 Task: Open a blank google sheet and write heading  Discount data  Add 10 product name:-  'Apple, Banana,_x000D_
Orange, Tomato, Potato, Onion, Carrot, Milk, Bread, Eggs (dozen). ' in February Last week sales are  1.99, 0.49, 0.79, 1.29, 0.99, 0.89, 0.69, 2.49, 1.99, 2.99.Discount (%):-  10, 20, 15, 5, 12, 8, 25, 10, 15, 20. Save page auditingWeeklySales_Analysis_2023
Action: Mouse moved to (154, 141)
Screenshot: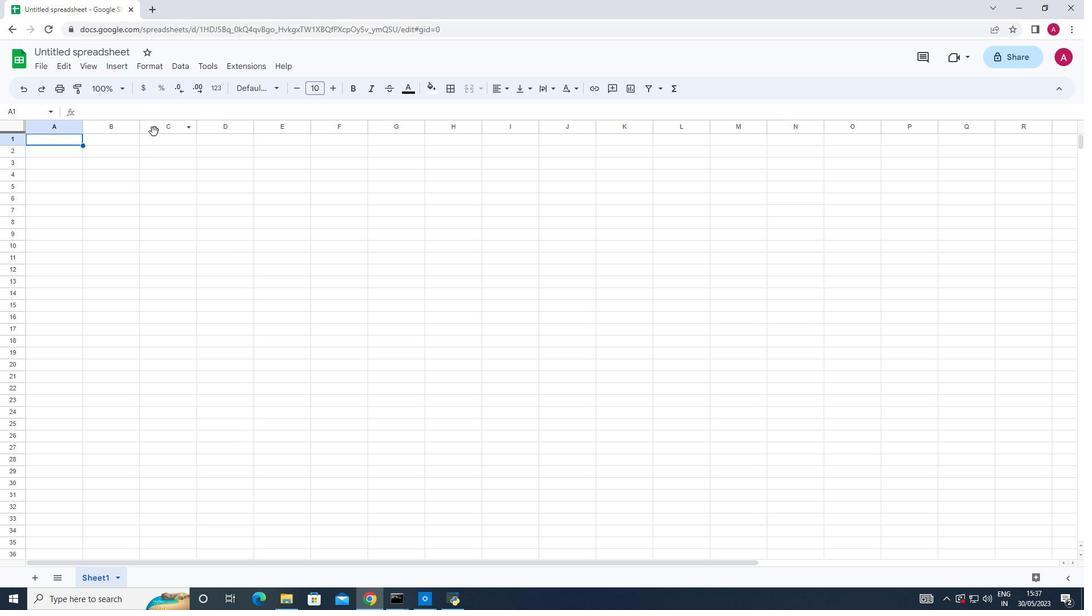 
Action: Mouse pressed left at (154, 141)
Screenshot: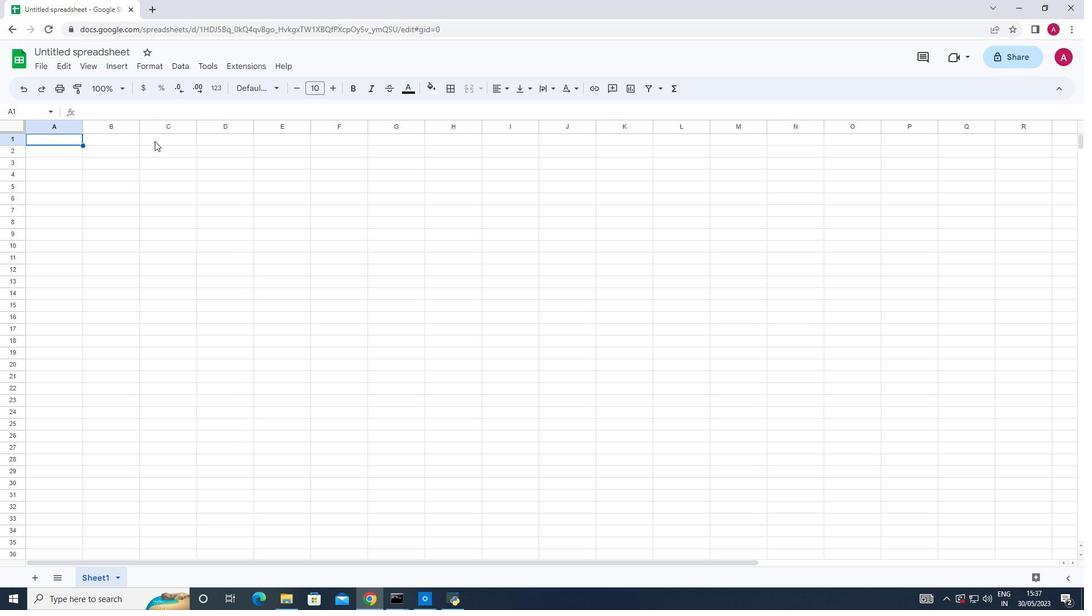 
Action: Key pressed <Key.shift>Discount<Key.space><Key.shift>Data
Screenshot: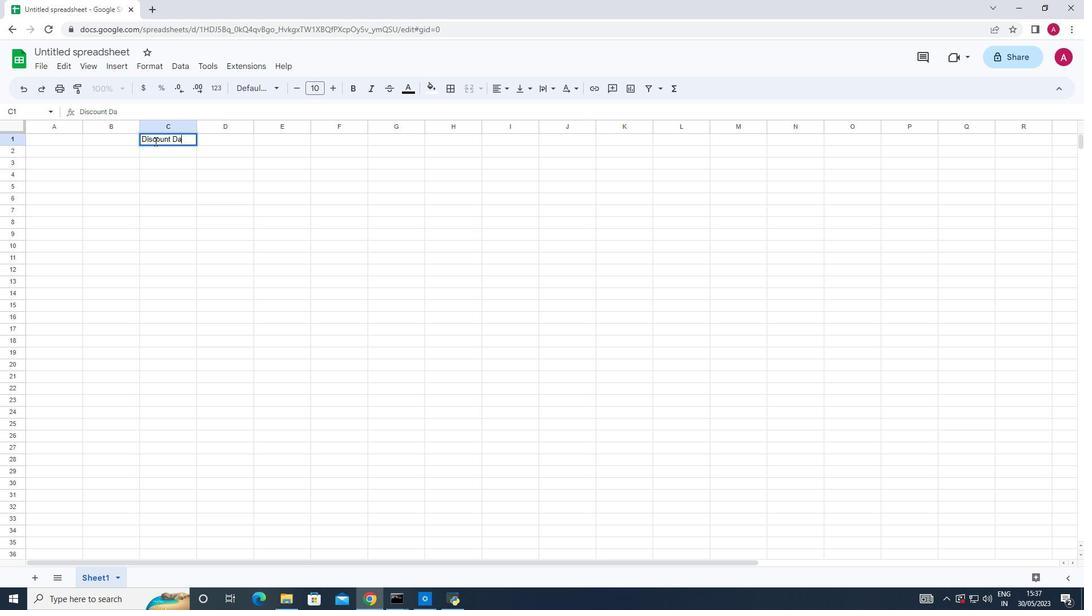 
Action: Mouse moved to (40, 149)
Screenshot: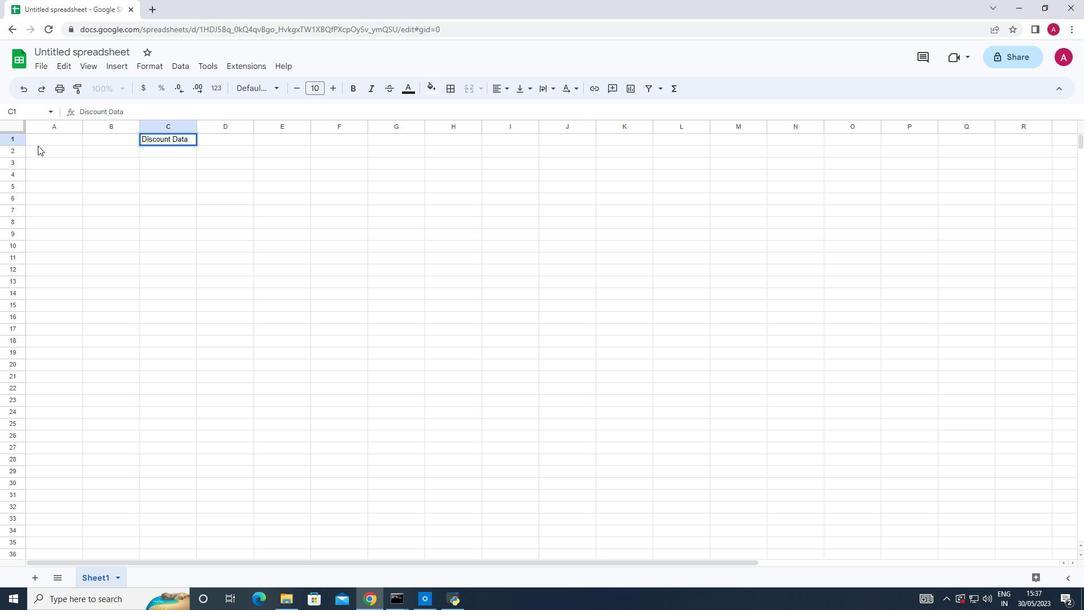 
Action: Mouse pressed left at (40, 149)
Screenshot: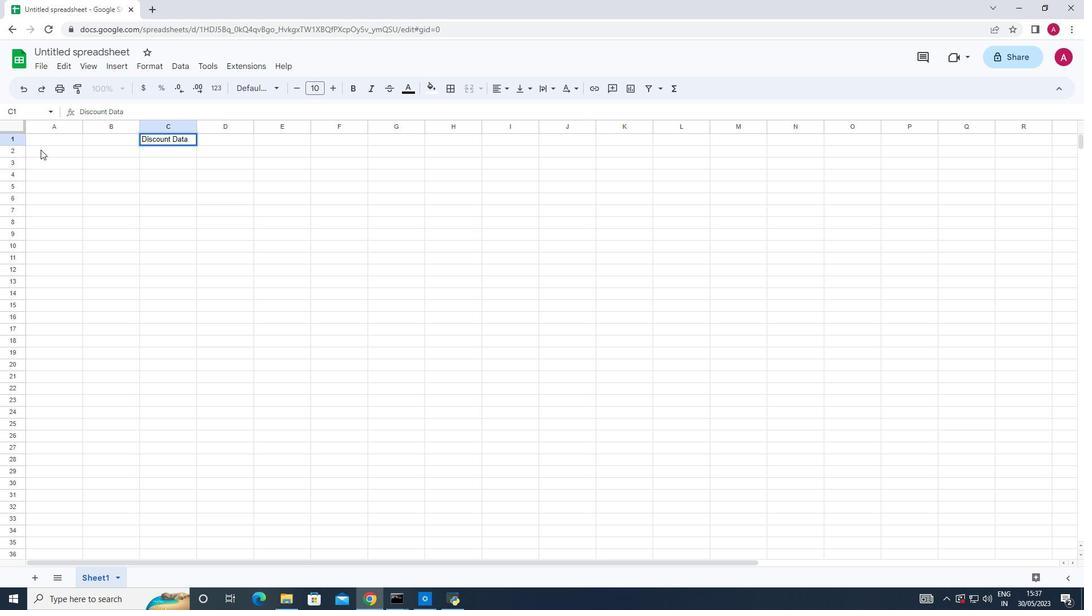 
Action: Key pressed <Key.shift>Product<Key.space>name<Key.down><Key.shift>Apple<Key.down><Key.shift>Banana<Key.down><Key.shift_r>Orange<Key.down><Key.shift>Tomato<Key.down><Key.shift_r>Potato<Key.down><Key.shift_r><Key.shift_r><Key.shift_r><Key.shift_r>Onion<Key.down><Key.shift>Carrot<Key.down><Key.shift_r>Milk<Key.down><Key.shift><Key.shift><Key.shift>Bread<Key.down><Key.shift>Eggs<Key.shift_r><Key.shift_r><Key.shift_r><Key.shift_r>(dozen<Key.shift_r>)
Screenshot: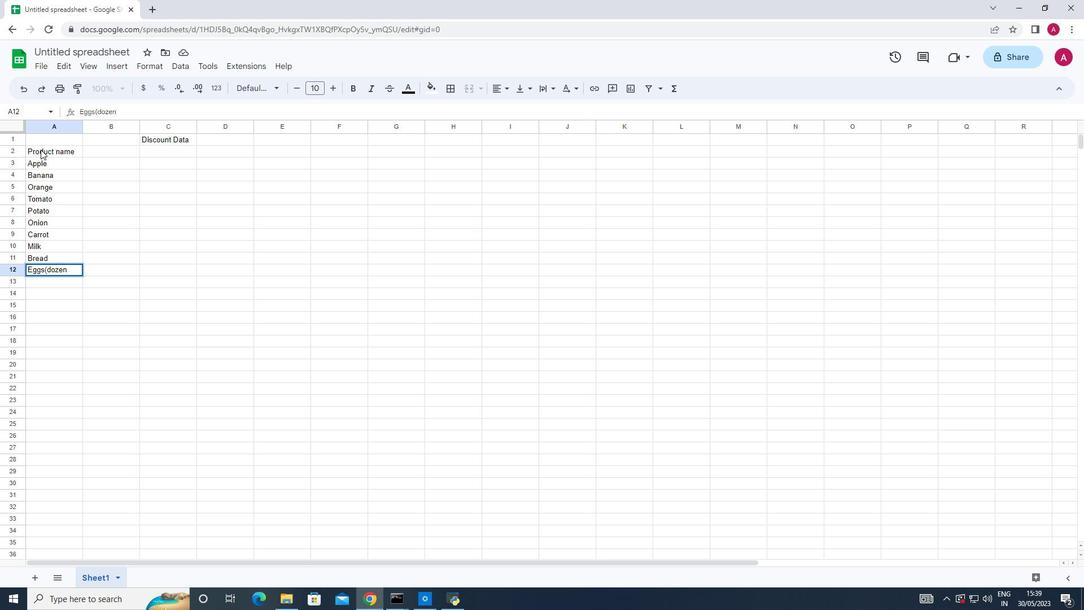 
Action: Mouse moved to (93, 149)
Screenshot: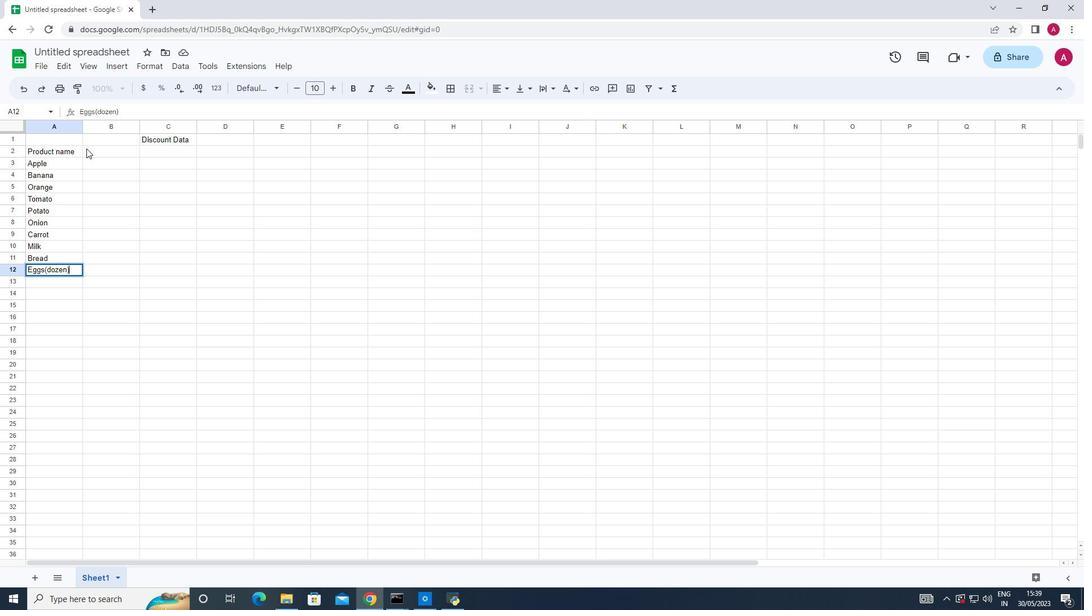 
Action: Mouse pressed left at (93, 149)
Screenshot: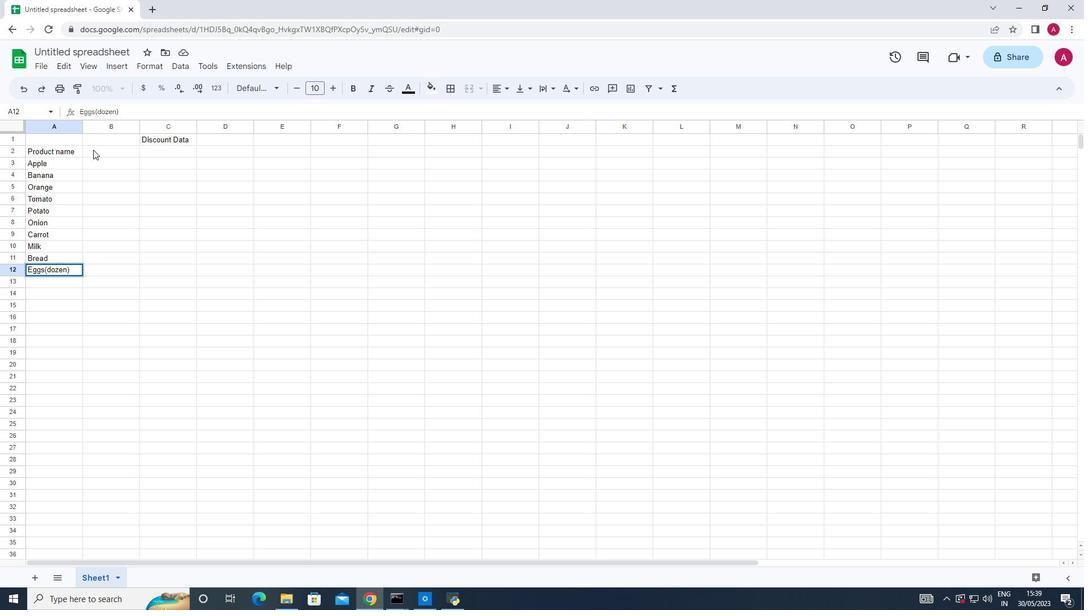 
Action: Key pressed <Key.shift><Key.shift><Key.shift><Key.shift><Key.shift><Key.shift><Key.shift><Key.shift><Key.shift><Key.shift><Key.shift><Key.shift><Key.shift>February<Key.space><Key.shift_r>Last<Key.space><Key.shift>Week<Key.space><Key.shift>Sales<Key.down>1.99<Key.down>0.49<Key.down>0.79<Key.down>1.29<Key.down>0.99<Key.down>0.89<Key.down>0.69<Key.down>2.49<Key.down>10<Key.backspace>.99<Key.down>2.99
Screenshot: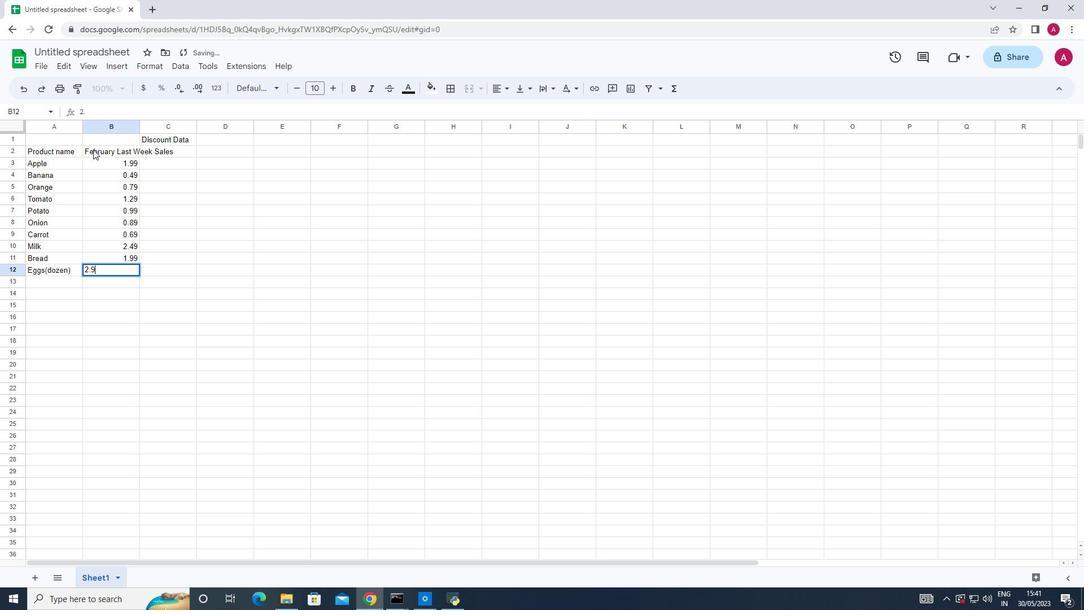 
Action: Mouse moved to (139, 120)
Screenshot: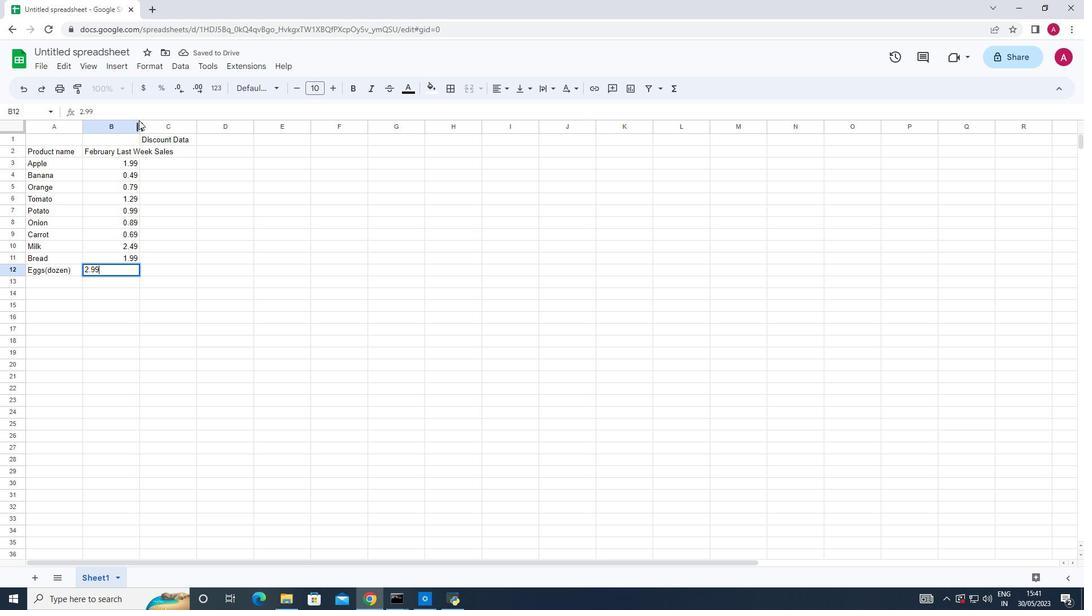 
Action: Mouse pressed left at (139, 120)
Screenshot: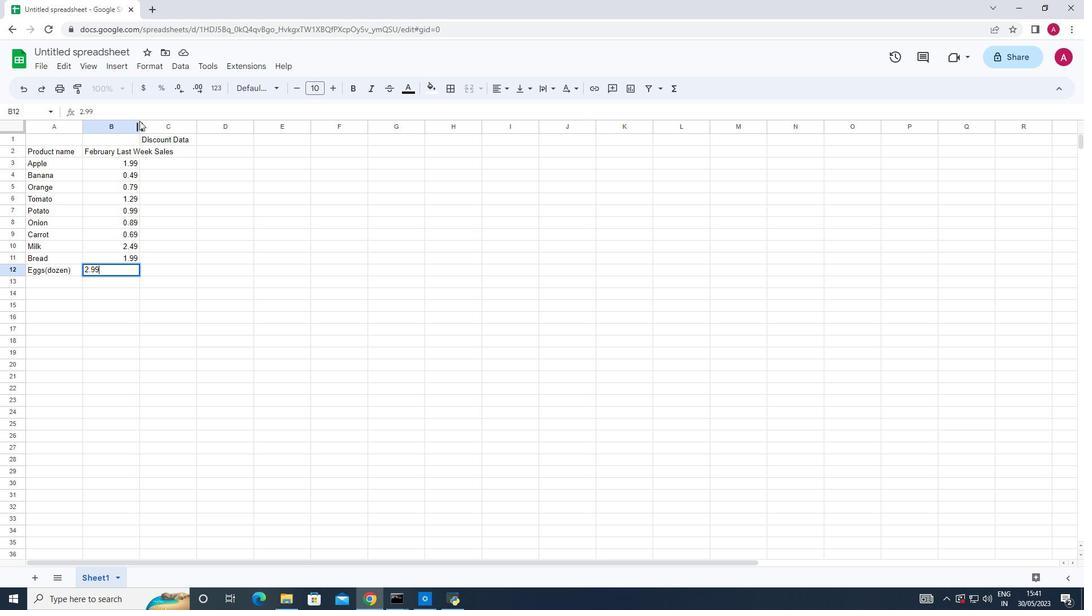 
Action: Mouse moved to (139, 124)
Screenshot: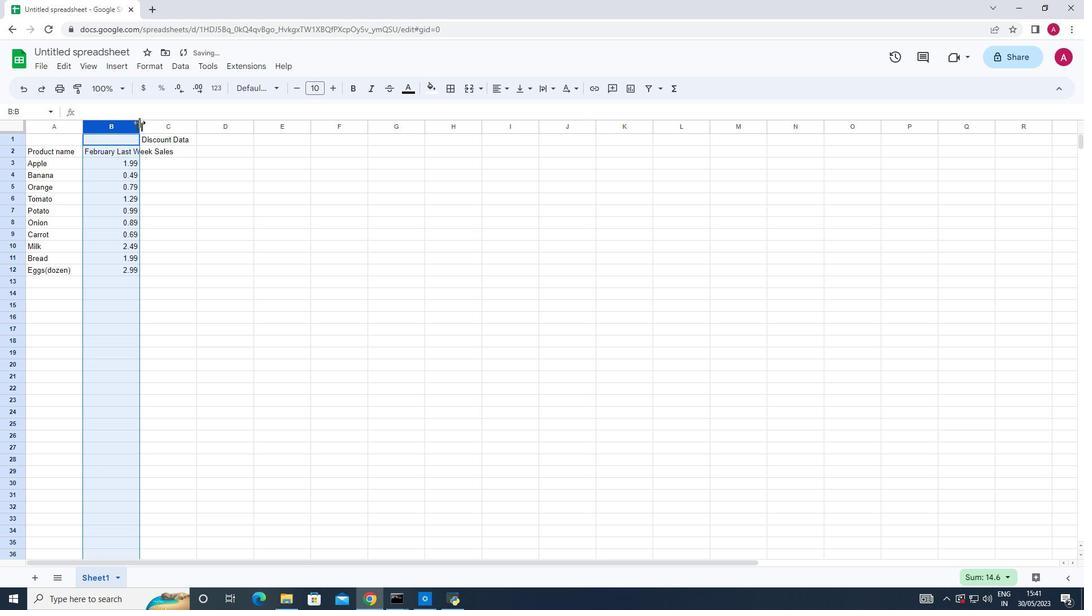 
Action: Mouse pressed left at (139, 124)
Screenshot: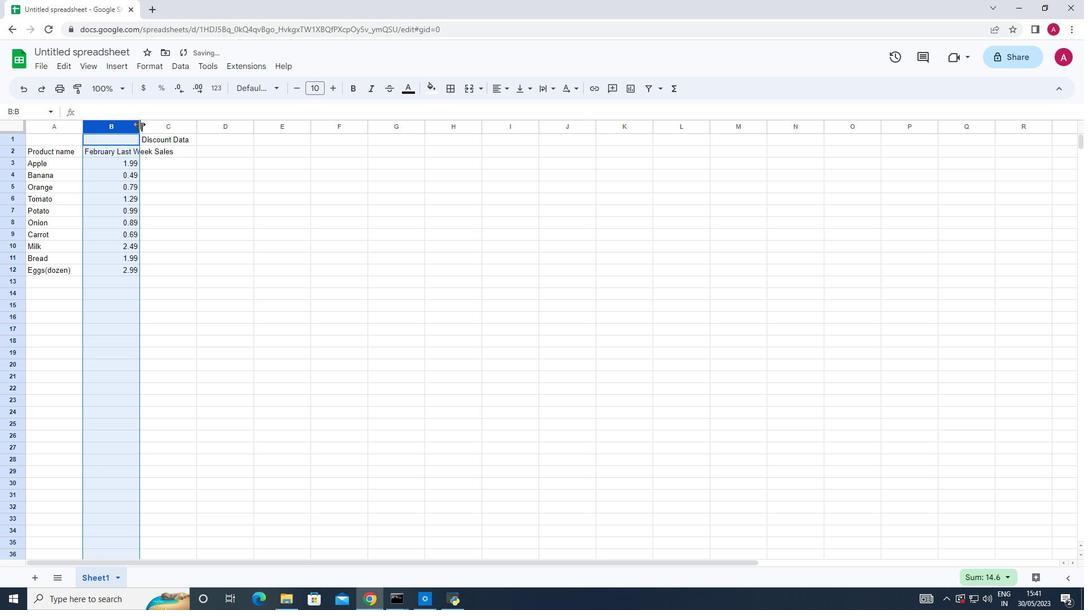 
Action: Mouse moved to (140, 124)
Screenshot: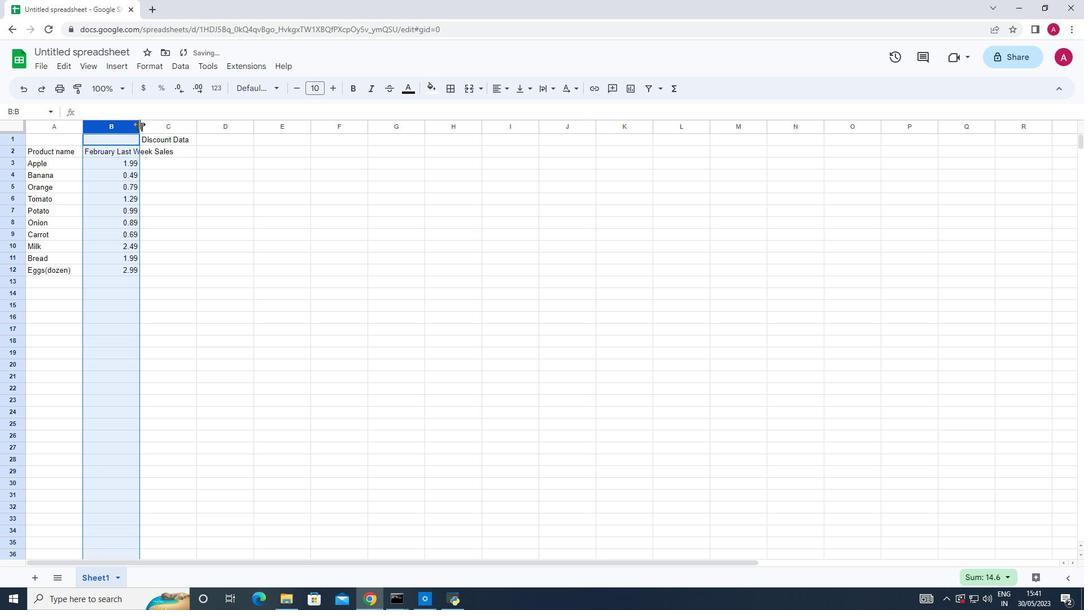 
Action: Mouse pressed left at (140, 124)
Screenshot: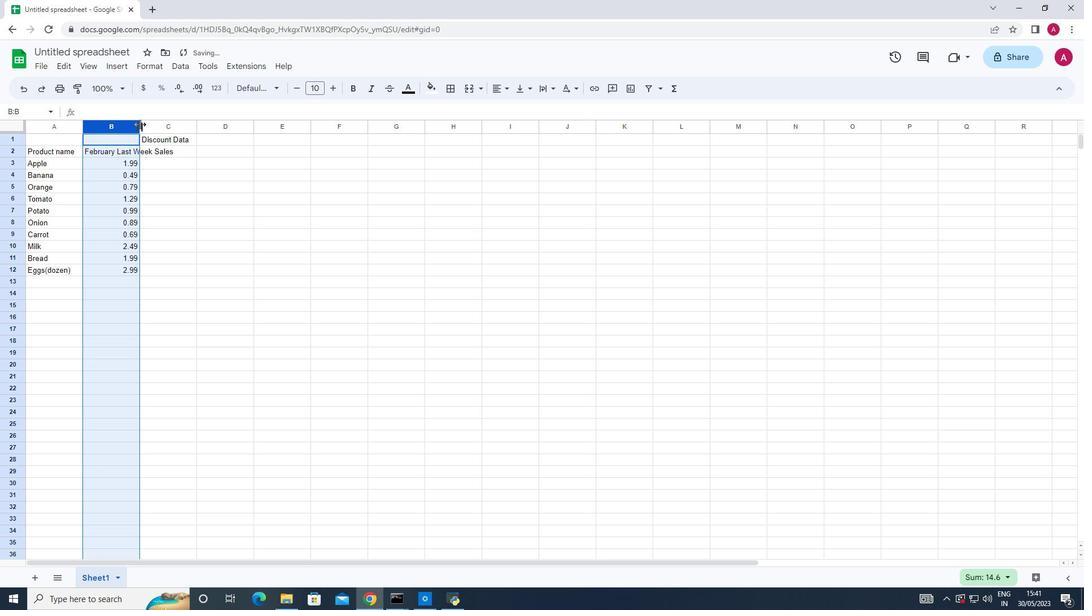 
Action: Mouse pressed left at (140, 124)
Screenshot: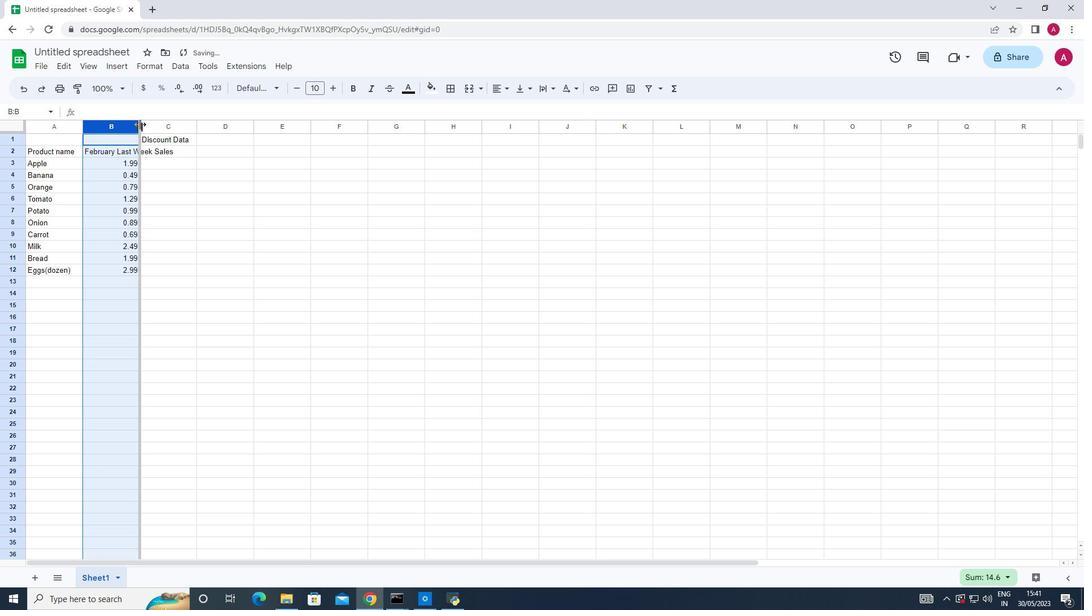 
Action: Mouse moved to (199, 144)
Screenshot: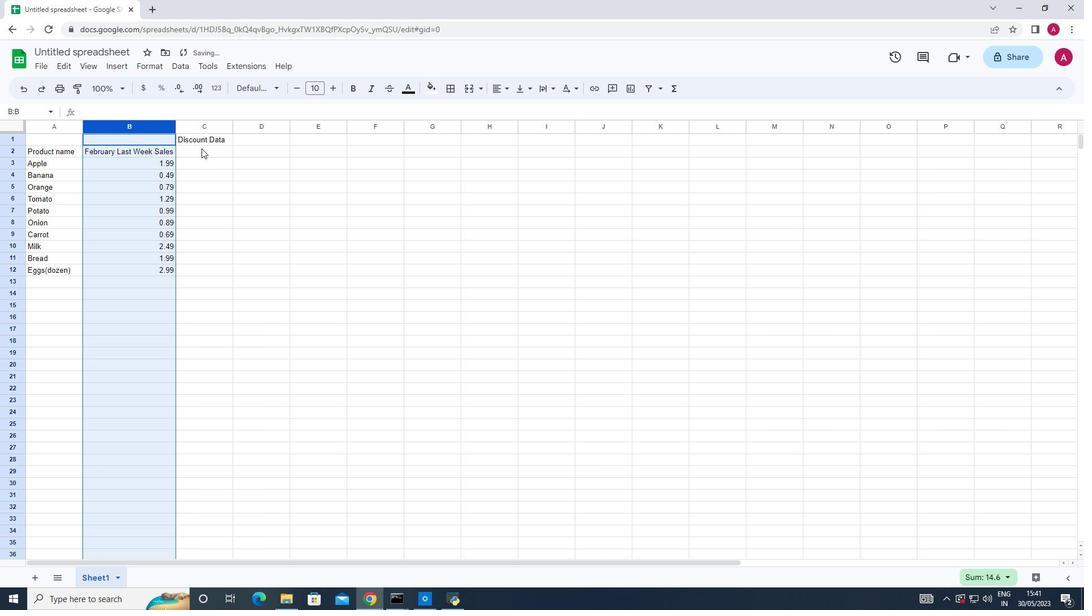 
Action: Mouse pressed left at (199, 144)
Screenshot: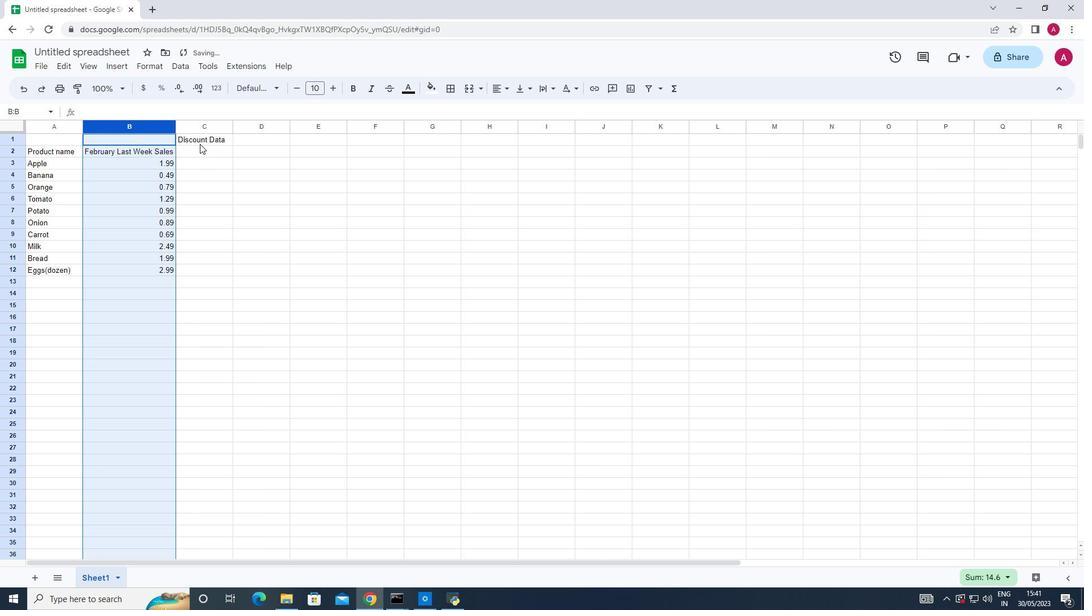 
Action: Mouse moved to (205, 149)
Screenshot: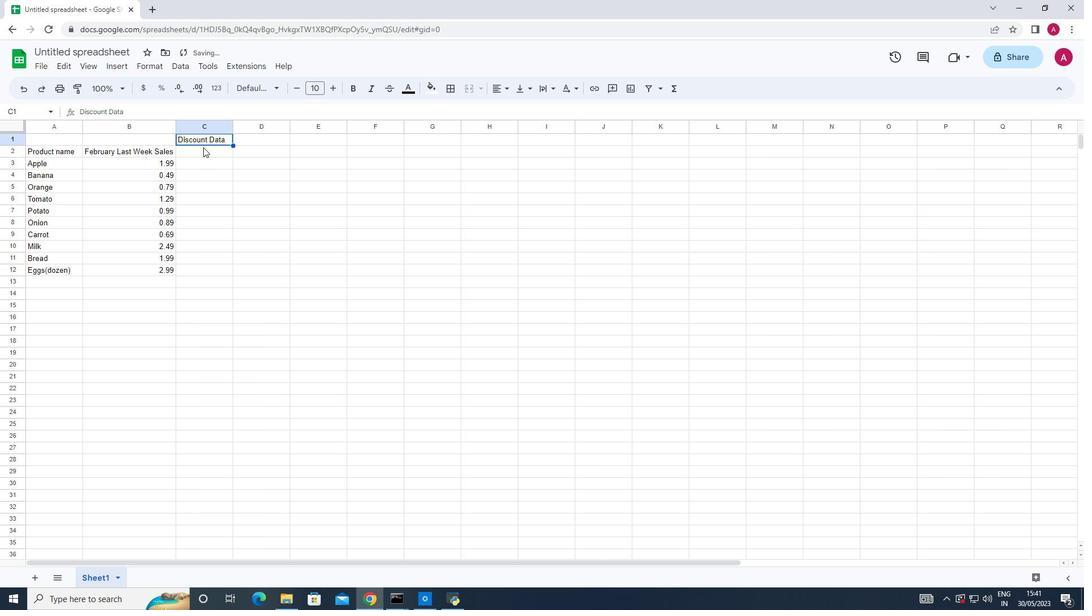 
Action: Mouse pressed left at (205, 149)
Screenshot: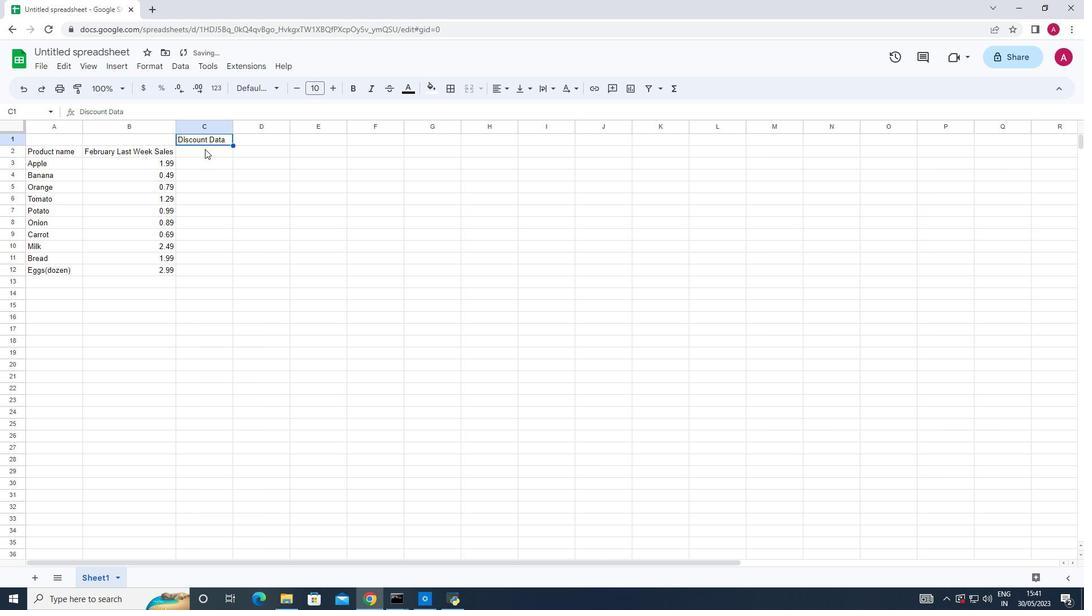 
Action: Key pressed <Key.shift>Discount<Key.shift_r>(5<Key.shift_r>)<Key.backspace><Key.backspace><Key.shift_r><Key.shift_r><Key.shift_r><Key.shift_r><Key.shift_r><Key.shift_r><Key.shift_r><Key.shift_r><Key.shift_r><Key.shift_r><Key.shift_r><Key.shift_r><Key.shift_r><Key.shift_r><Key.shift_r><Key.shift_r><Key.shift_r><Key.shift_r><Key.shift_r><Key.shift_r><Key.shift_r><Key.shift_r><Key.shift_r><Key.shift_r><Key.shift_r><Key.shift_r><Key.shift_r><Key.shift_r><Key.shift_r><Key.shift_r><Key.shift_r><Key.shift_r><Key.shift_r><Key.shift_r><Key.shift_r><Key.shift_r><Key.shift_r><Key.shift_r>%<Key.shift_r>)
Screenshot: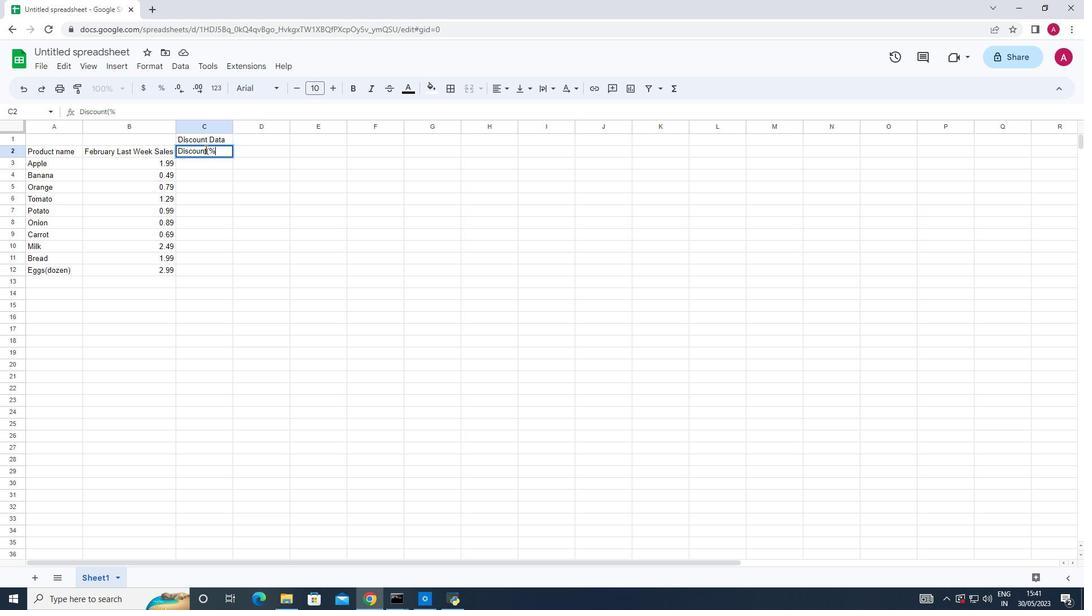 
Action: Mouse moved to (202, 163)
Screenshot: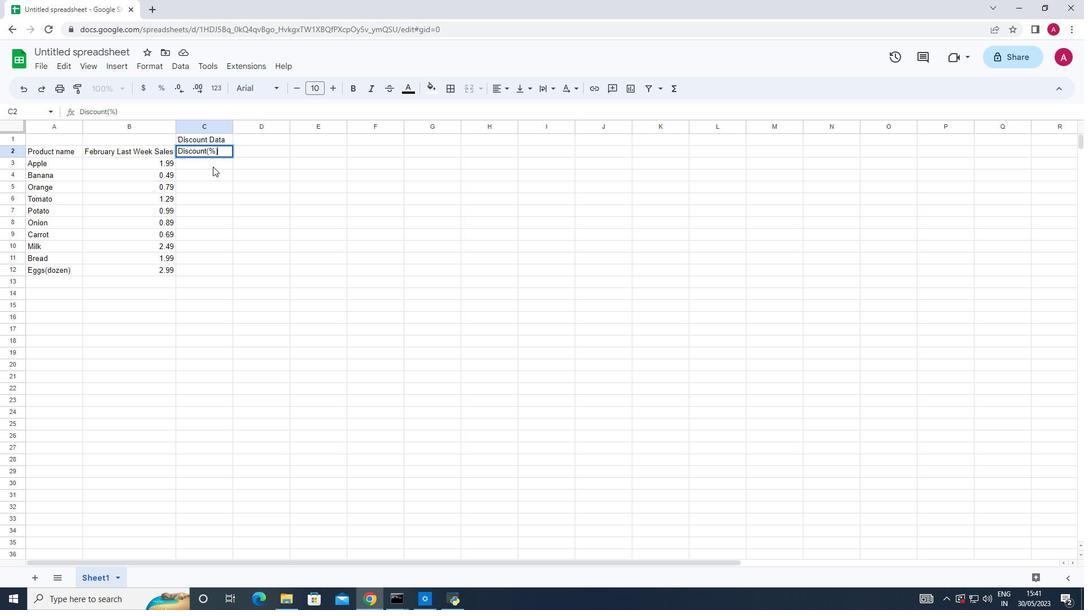 
Action: Mouse pressed left at (202, 163)
Screenshot: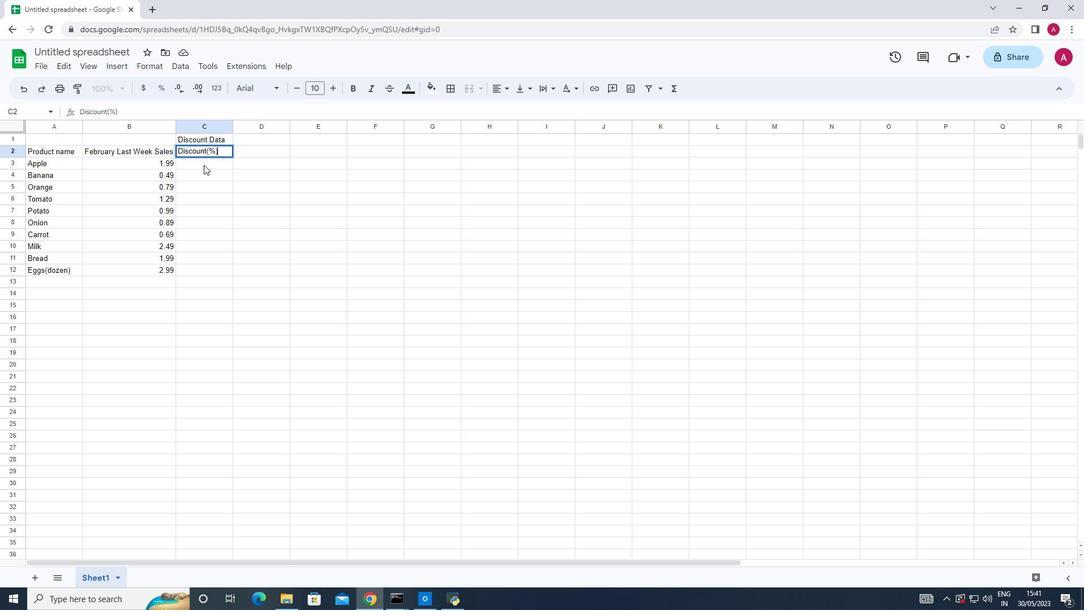 
Action: Key pressed 10<Key.down>20<Key.down>15<Key.down>5<Key.down>12<Key.down>8<Key.down>25<Key.down>10<Key.down>15<Key.down>20
Screenshot: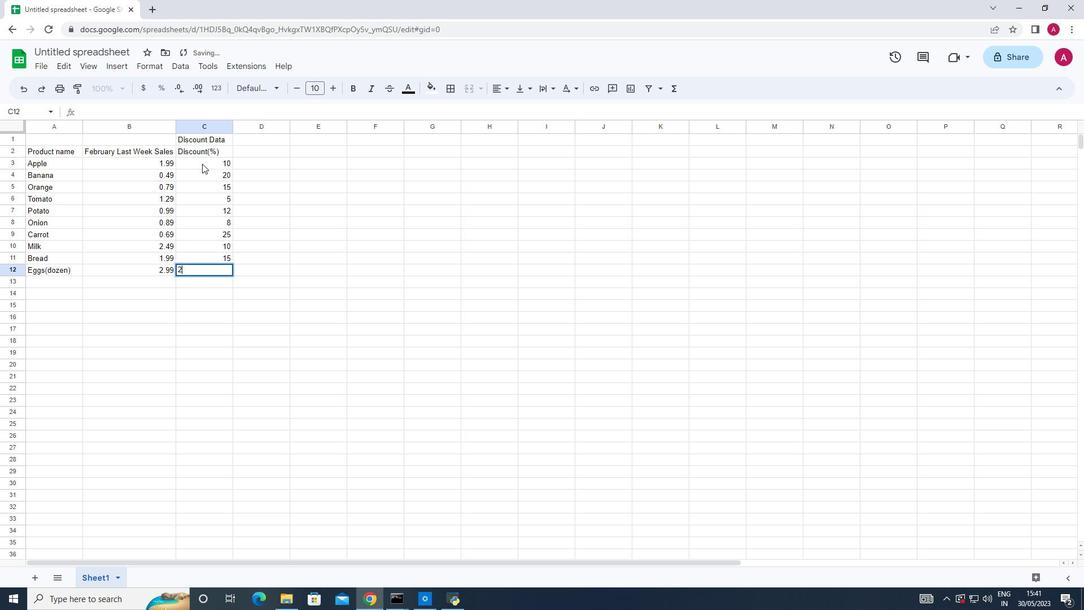 
Action: Mouse moved to (196, 137)
Screenshot: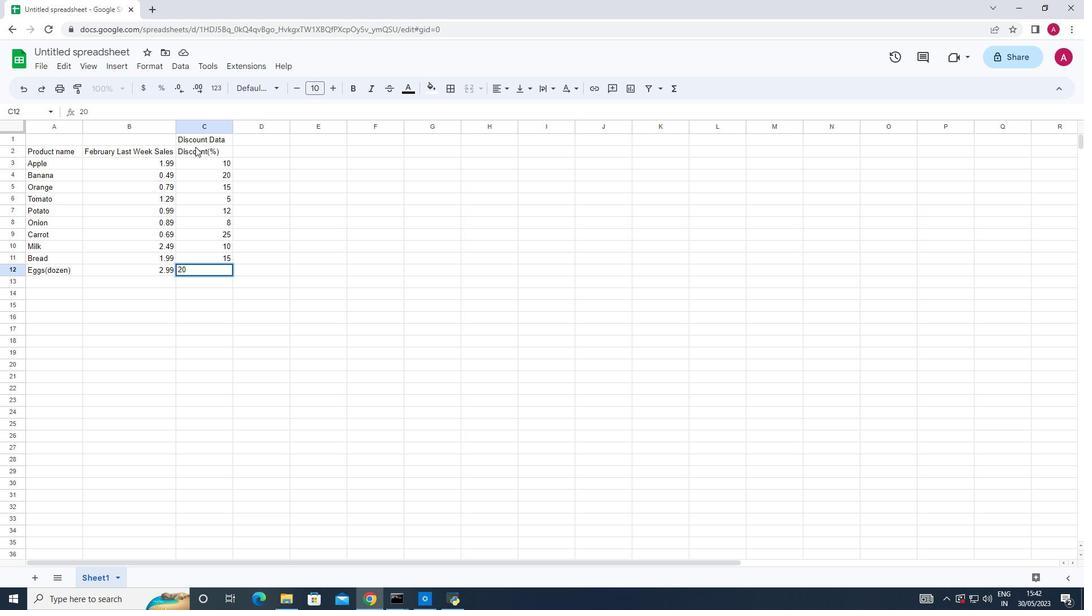 
Action: Mouse pressed left at (196, 137)
Screenshot: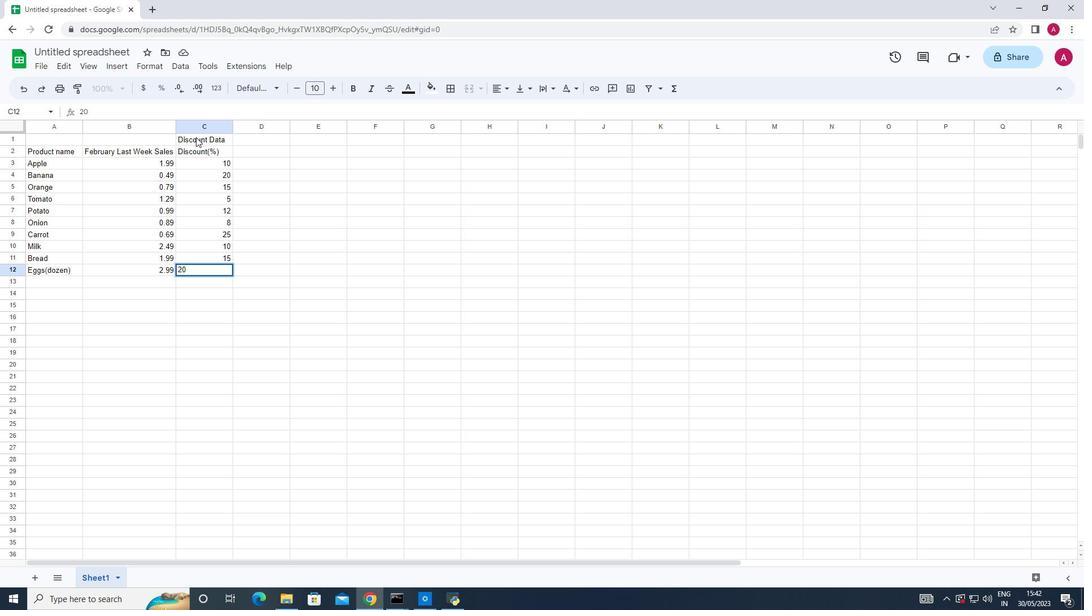 
Action: Key pressed ctrl+X
Screenshot: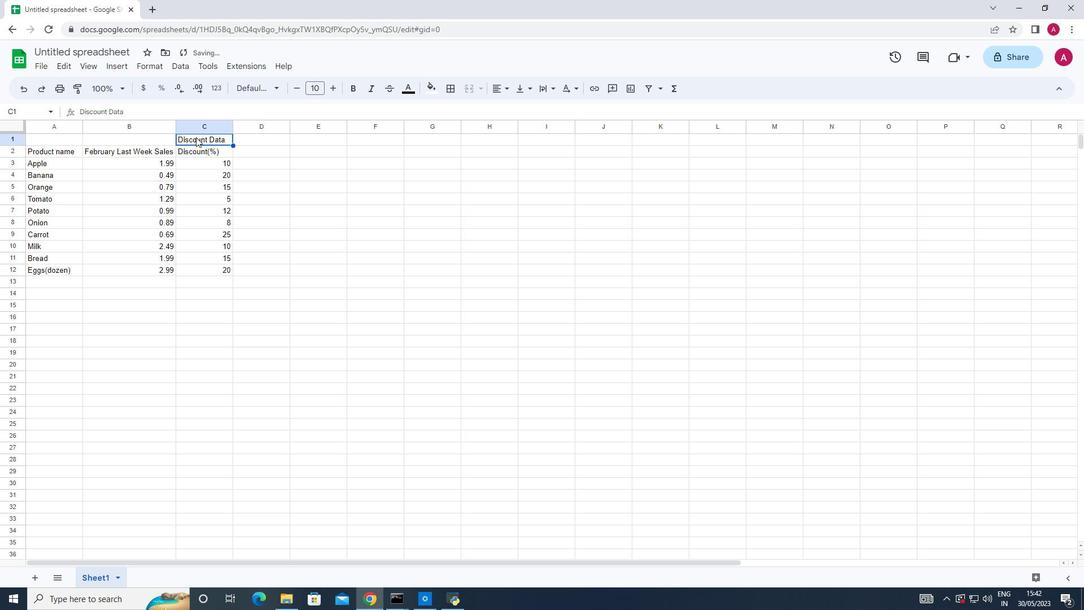 
Action: Mouse moved to (124, 135)
Screenshot: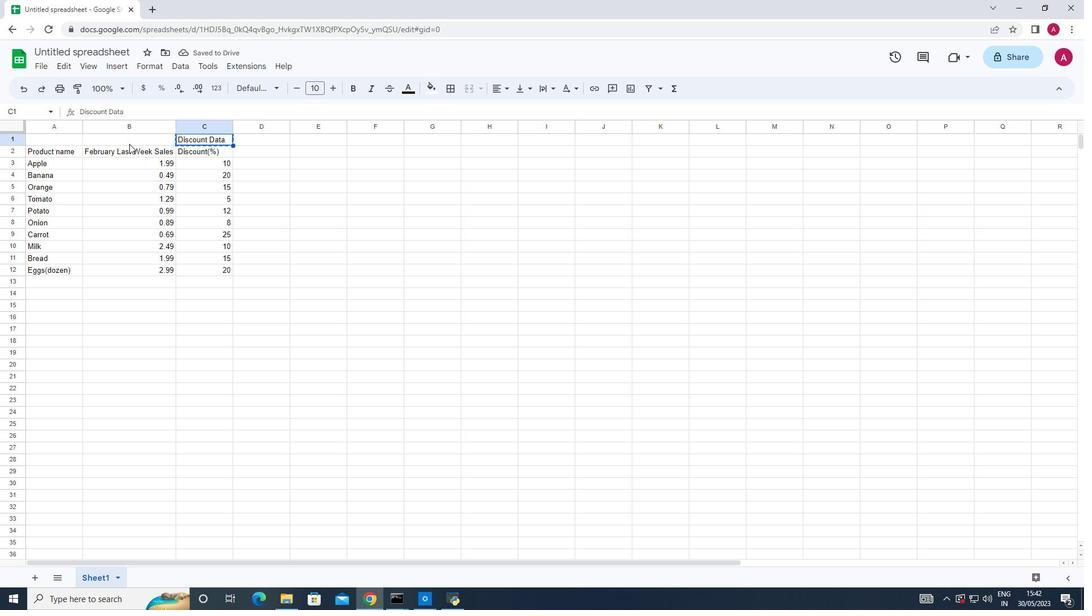 
Action: Mouse pressed left at (124, 135)
Screenshot: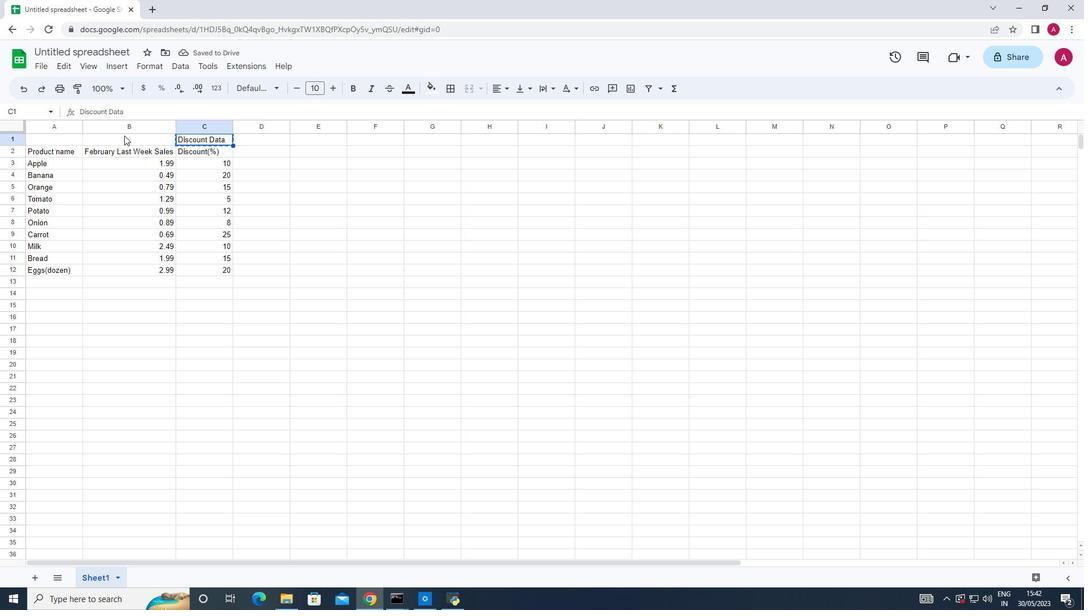 
Action: Key pressed ctrl+V
Screenshot: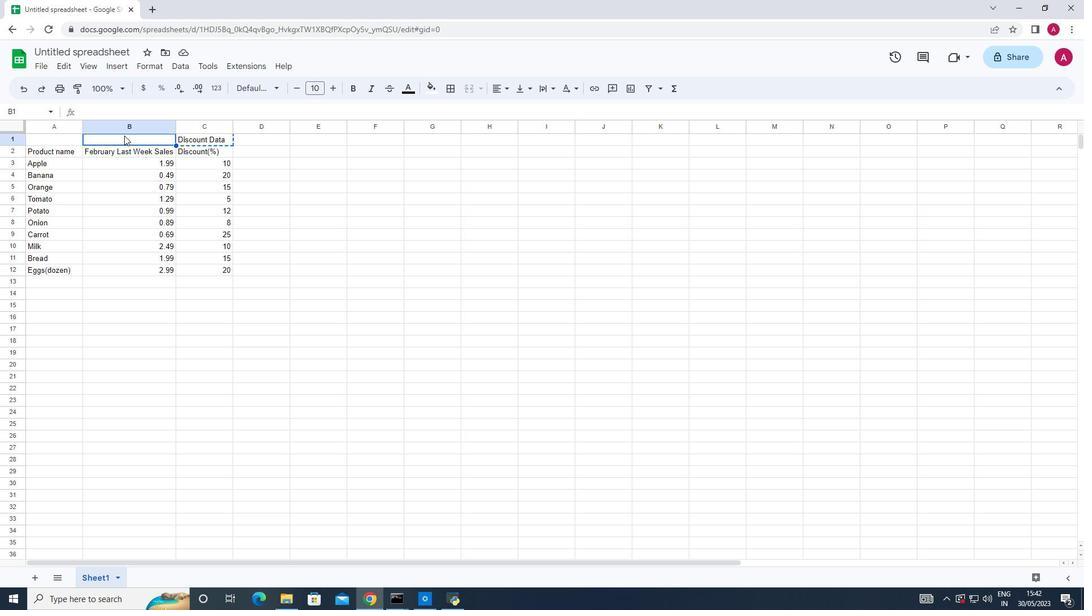 
Action: Mouse moved to (310, 309)
Screenshot: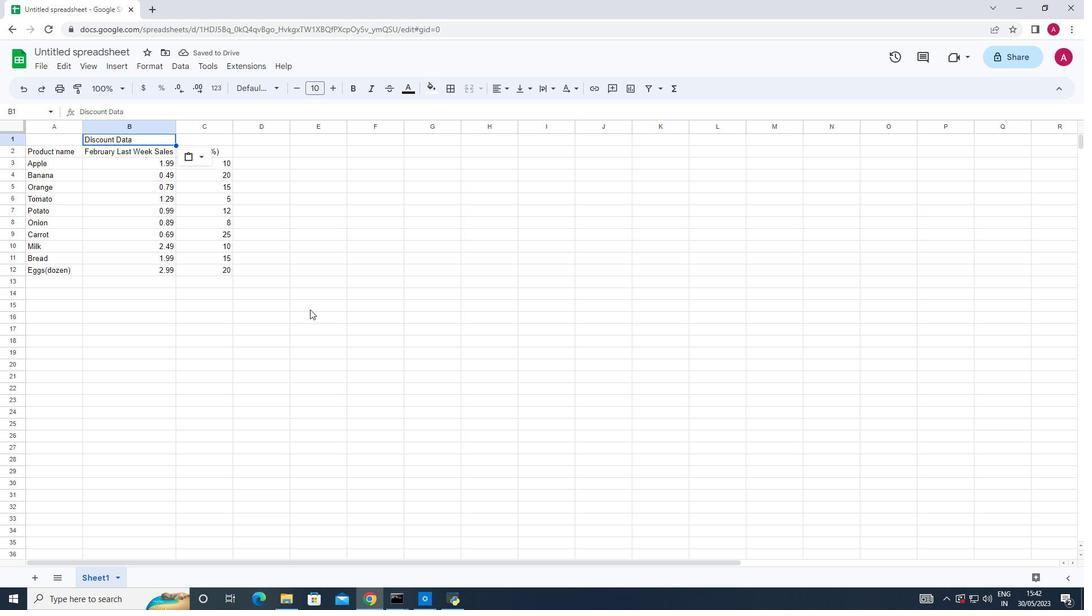 
Action: Mouse pressed left at (310, 309)
Screenshot: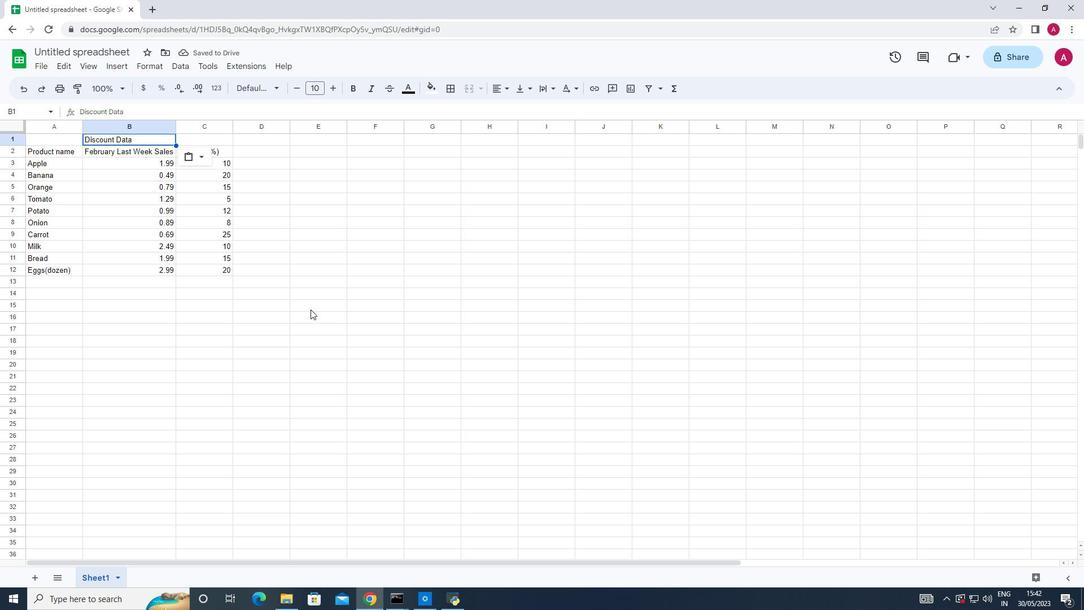 
Action: Mouse moved to (74, 50)
Screenshot: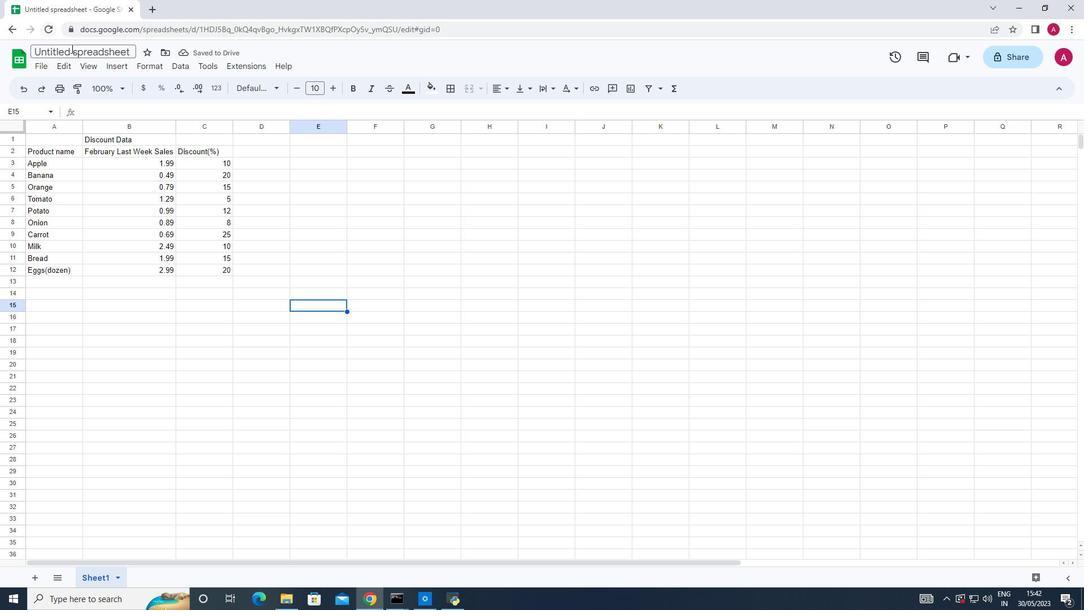 
Action: Mouse pressed left at (74, 50)
Screenshot: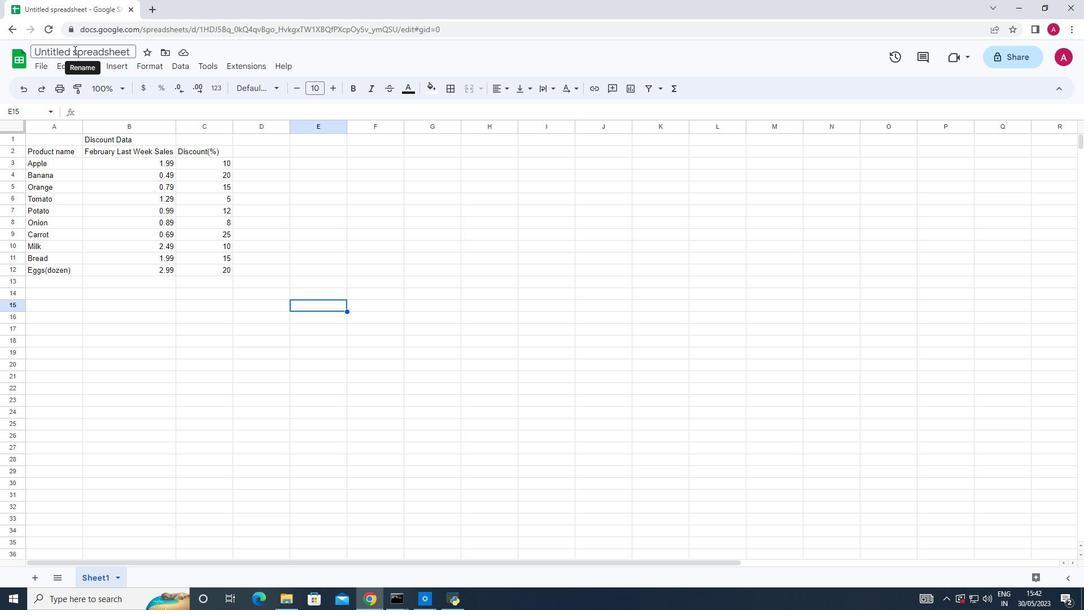 
Action: Key pressed <Key.shift>Auditing<Key.shift>Weekly<Key.shift>Sales<Key.shift_r><Key.shift_r><Key.shift_r><Key.shift_r><Key.shift_r><Key.shift_r><Key.shift_r><Key.shift_r><Key.shift_r><Key.shift_r><Key.shift_r><Key.shift_r><Key.shift_r><Key.shift_r><Key.shift_r><Key.shift_r><Key.shift_r><Key.shift_r><Key.shift_r><Key.shift_r><Key.shift_r><Key.shift_r>_<Key.shift><Key.shift><Key.shift><Key.shift><Key.shift><Key.shift><Key.shift><Key.shift><Key.shift><Key.shift><Key.shift><Key.shift><Key.shift><Key.shift><Key.shift><Key.shift><Key.shift>Analysis<Key.shift_r><Key.shift_r><Key.shift_r>_2023<Key.enter>
Screenshot: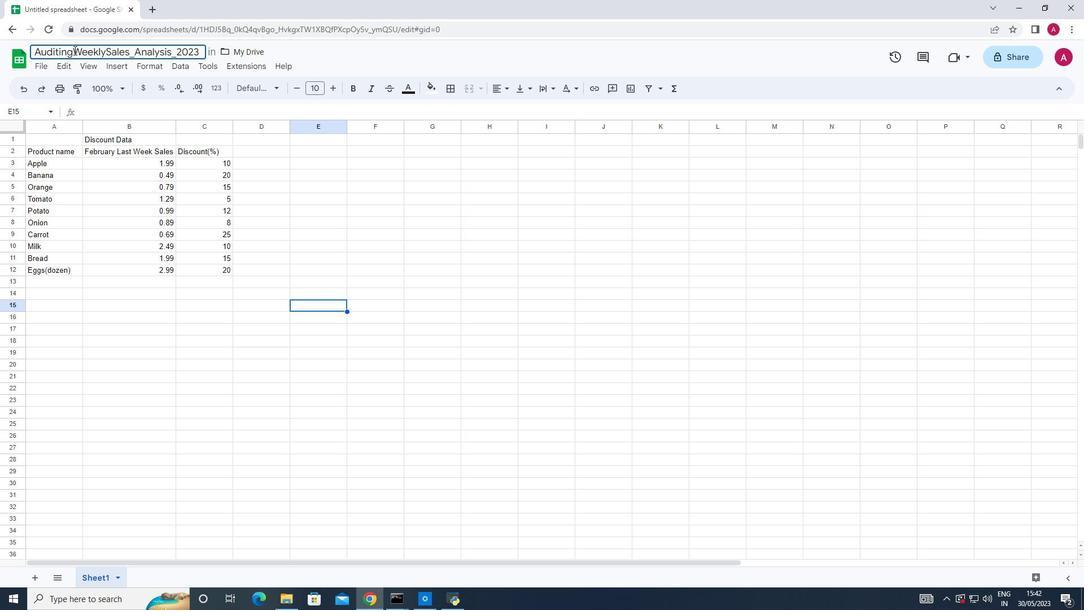 
Action: Mouse moved to (370, 242)
Screenshot: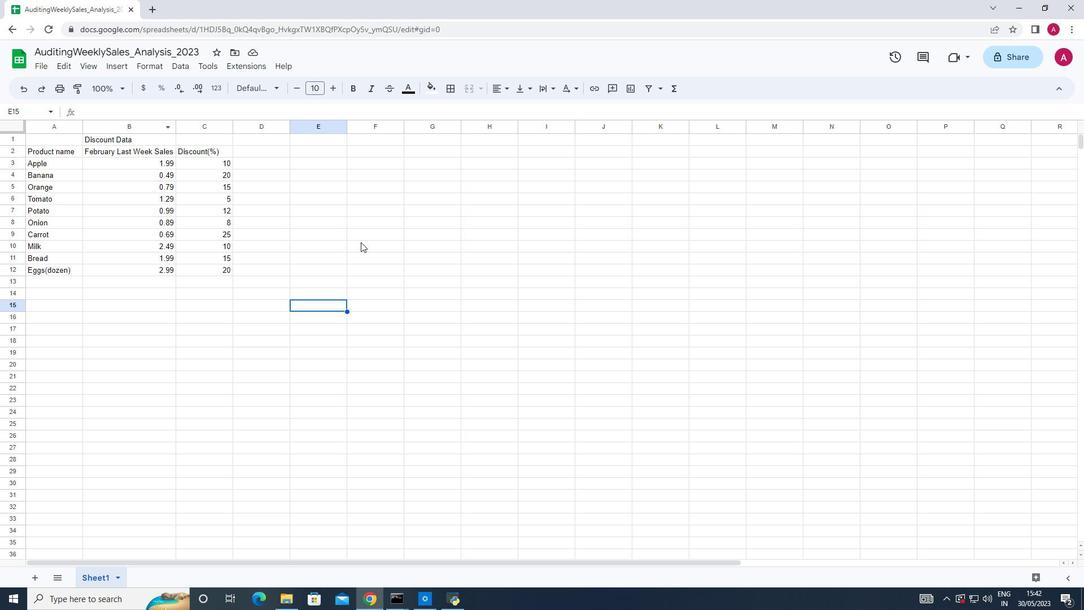 
Action: Mouse pressed left at (370, 242)
Screenshot: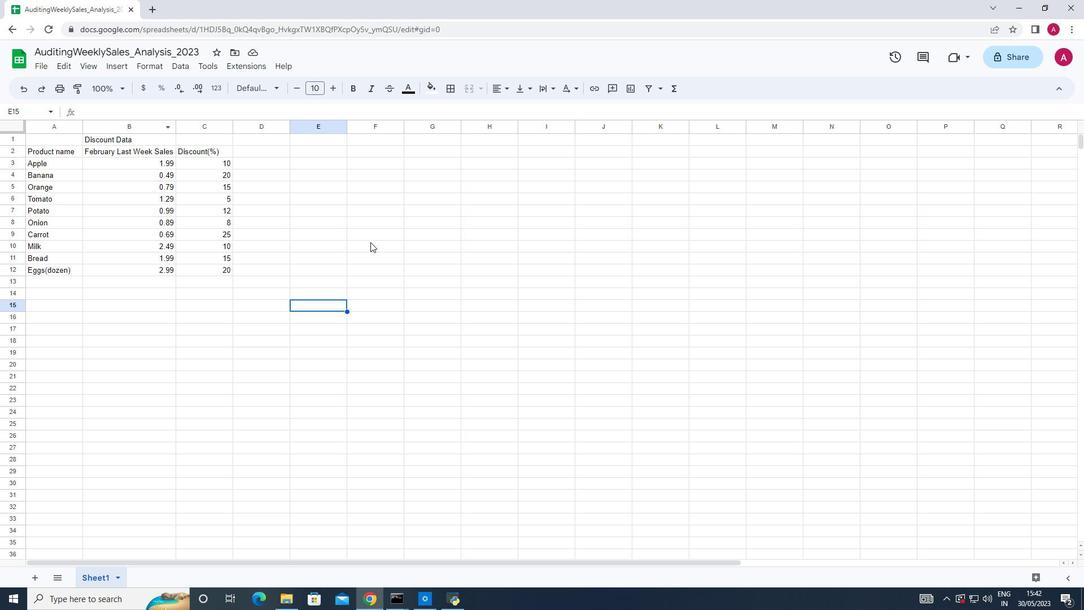 
Action: Mouse moved to (367, 242)
Screenshot: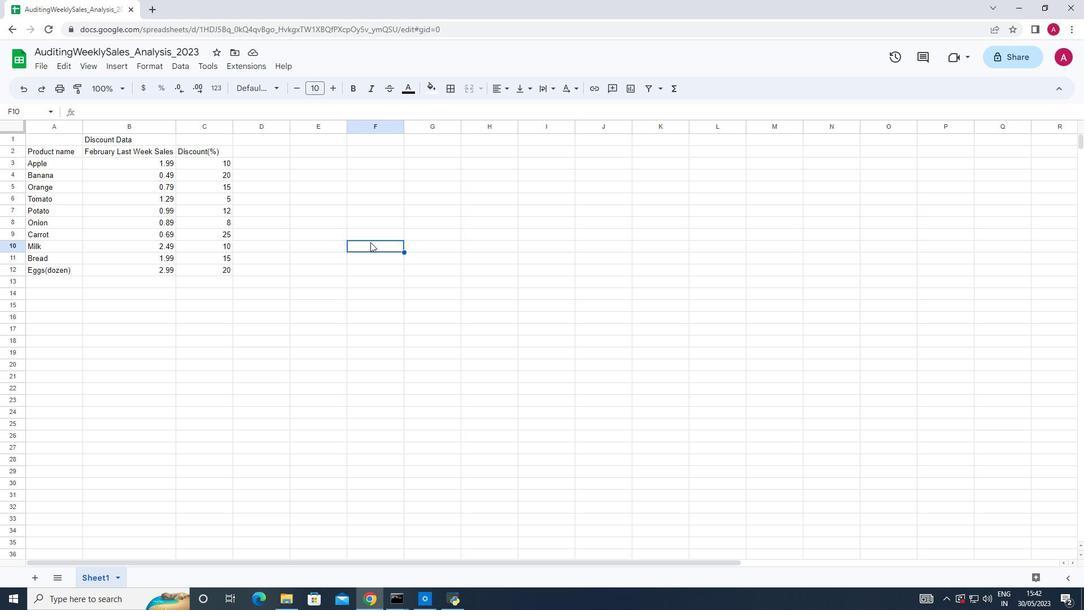 
